 Task: Assign Person0004 as Assignee of Child Issue ChildIssue0019 of Issue Issue0010 in Backlog  in Scrum Project Project0002 in Jira
Action: Mouse moved to (334, 381)
Screenshot: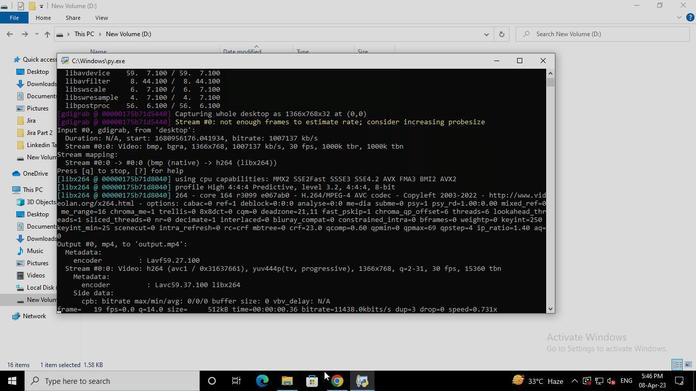 
Action: Mouse pressed left at (334, 381)
Screenshot: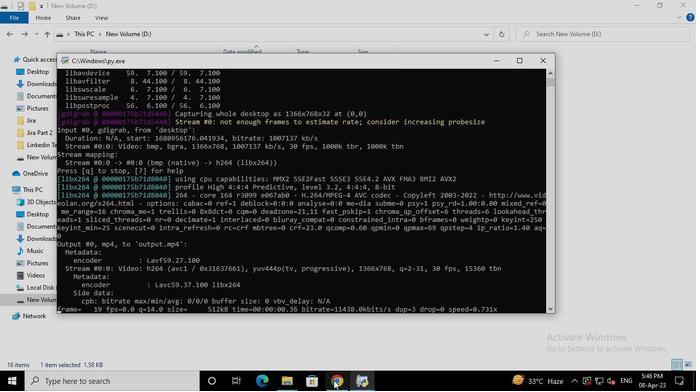 
Action: Mouse moved to (68, 156)
Screenshot: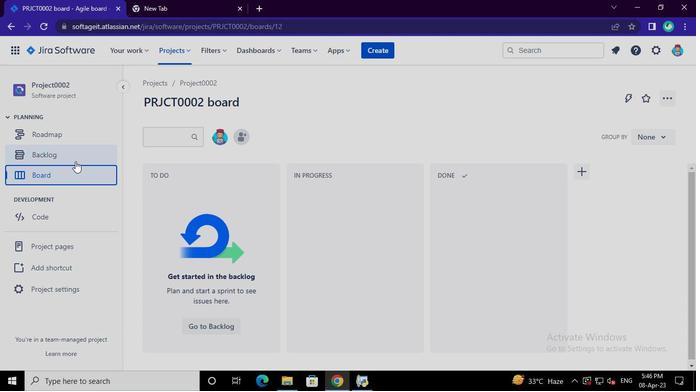 
Action: Mouse pressed left at (68, 156)
Screenshot: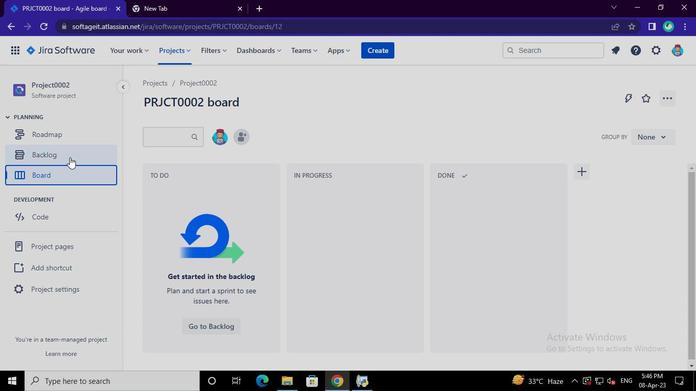 
Action: Mouse moved to (235, 362)
Screenshot: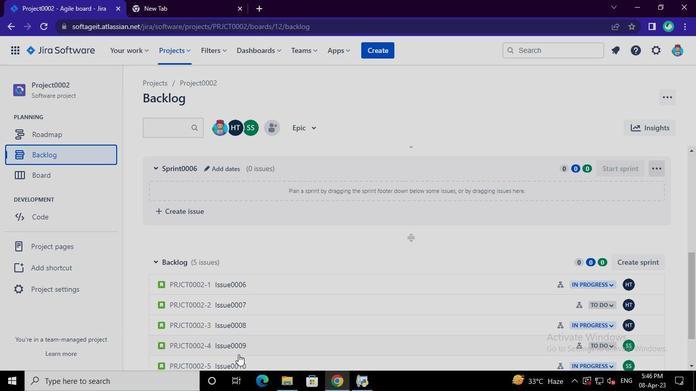 
Action: Mouse pressed left at (235, 362)
Screenshot: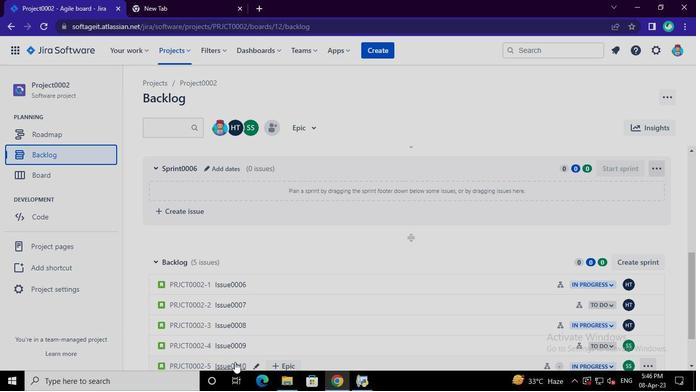 
Action: Mouse moved to (629, 272)
Screenshot: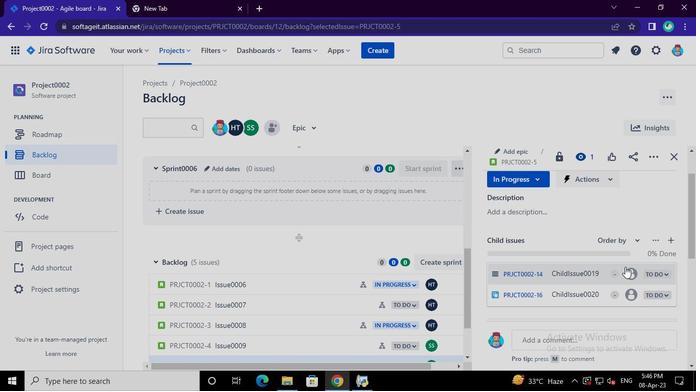 
Action: Mouse pressed left at (629, 272)
Screenshot: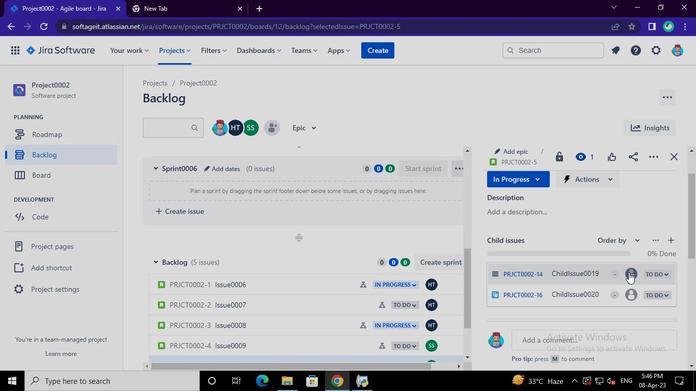 
Action: Mouse moved to (555, 284)
Screenshot: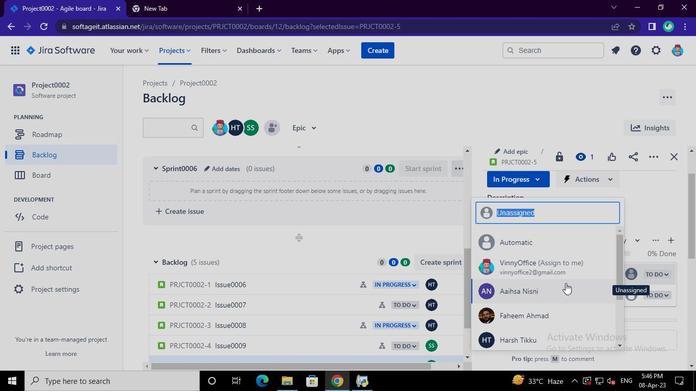 
Action: Mouse pressed left at (555, 284)
Screenshot: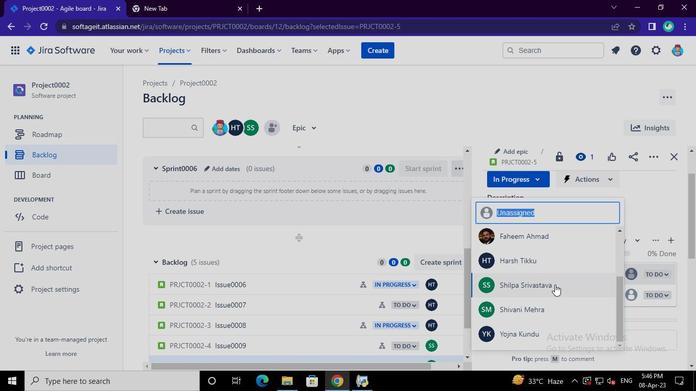 
Action: Mouse moved to (363, 378)
Screenshot: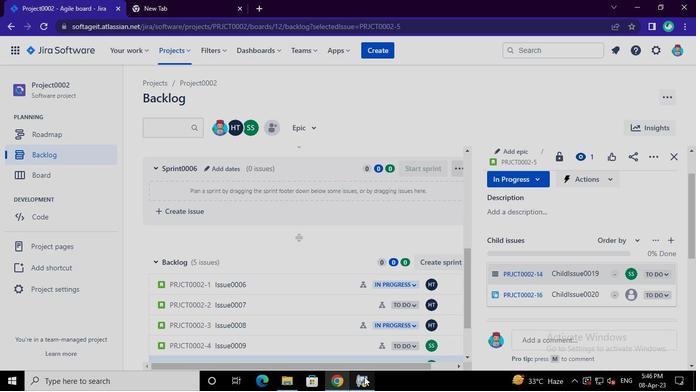 
Action: Mouse pressed left at (363, 378)
Screenshot: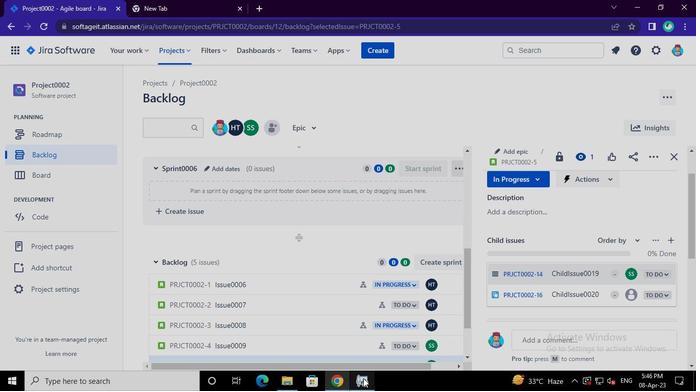 
Action: Mouse moved to (538, 63)
Screenshot: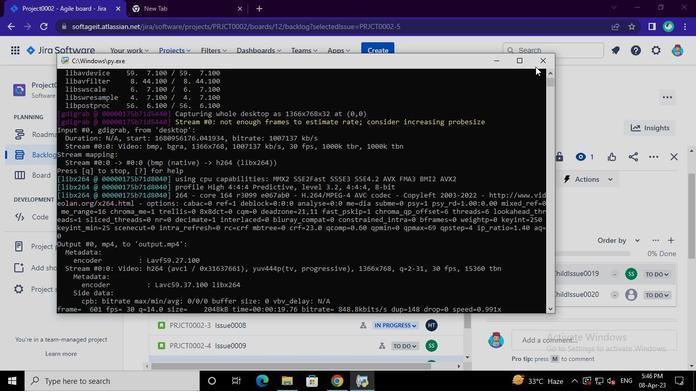 
Action: Mouse pressed left at (538, 63)
Screenshot: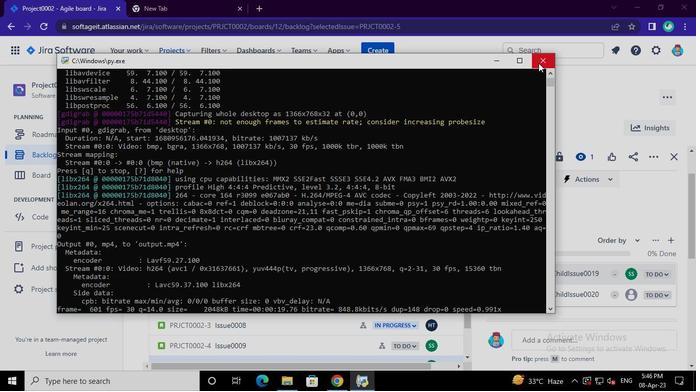 
